 Task: Add Dates with Start Date as Jun 01 2023 and Due Date as Jun 30 2023 to Card Card0003 in Board Board0001 in Development in Trello
Action: Mouse moved to (547, 65)
Screenshot: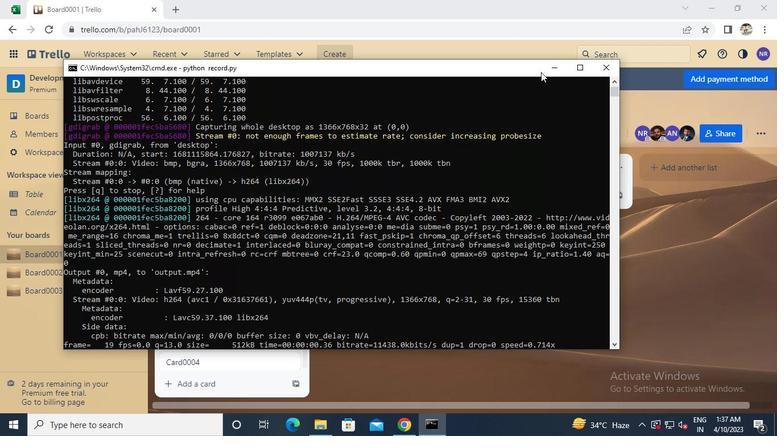 
Action: Mouse pressed left at (547, 65)
Screenshot: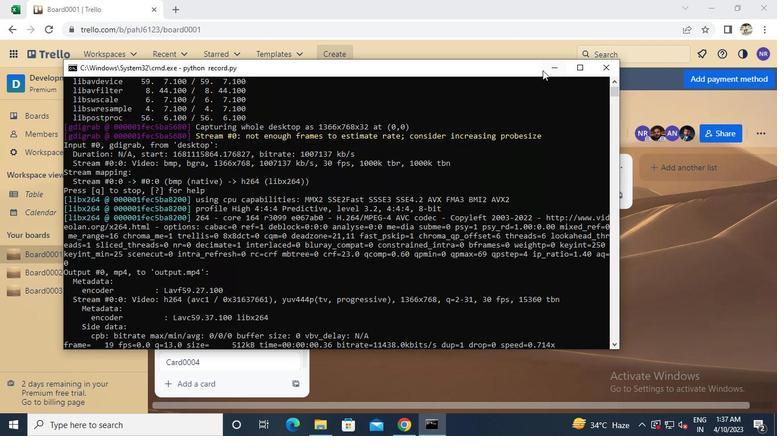 
Action: Mouse moved to (287, 312)
Screenshot: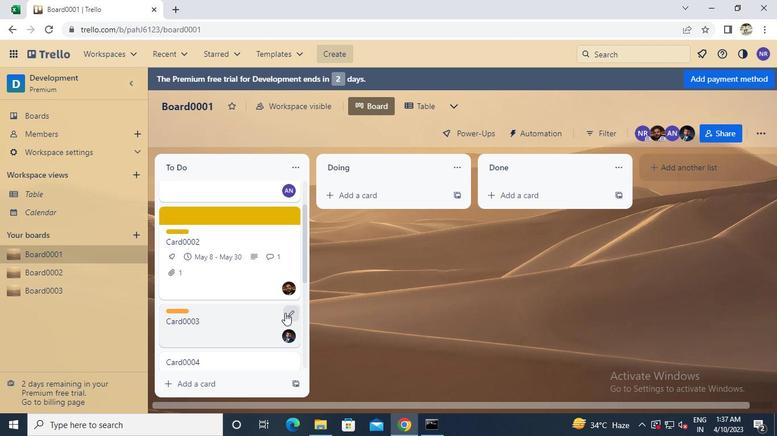 
Action: Mouse pressed left at (287, 312)
Screenshot: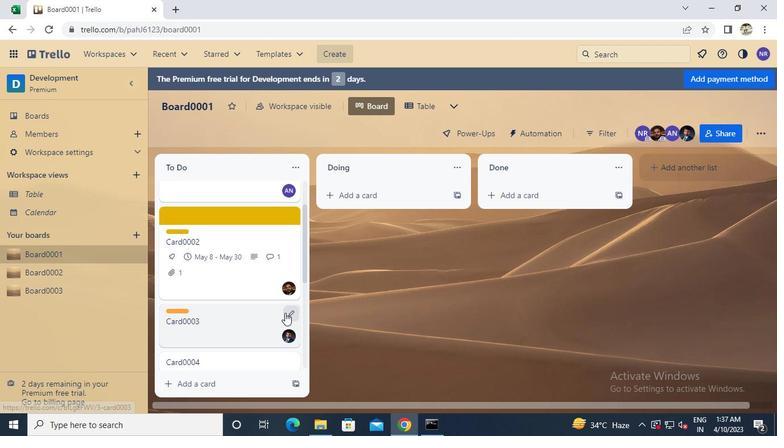 
Action: Mouse moved to (315, 363)
Screenshot: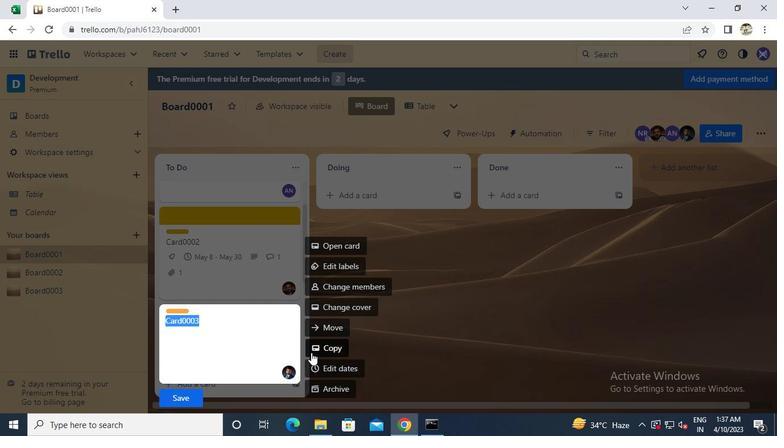 
Action: Mouse pressed left at (315, 363)
Screenshot: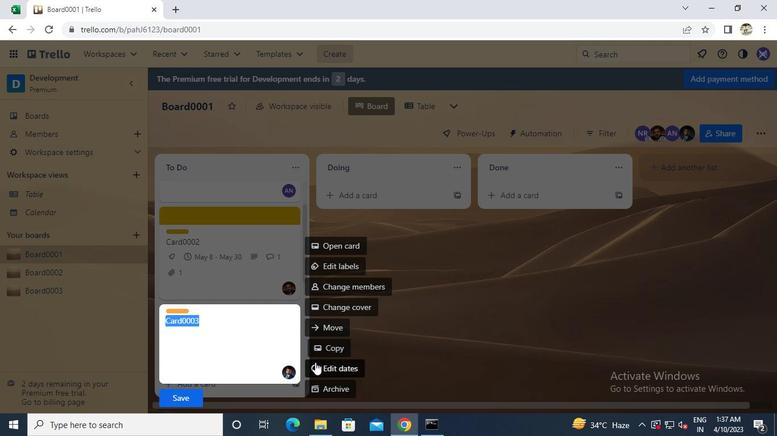 
Action: Mouse moved to (319, 278)
Screenshot: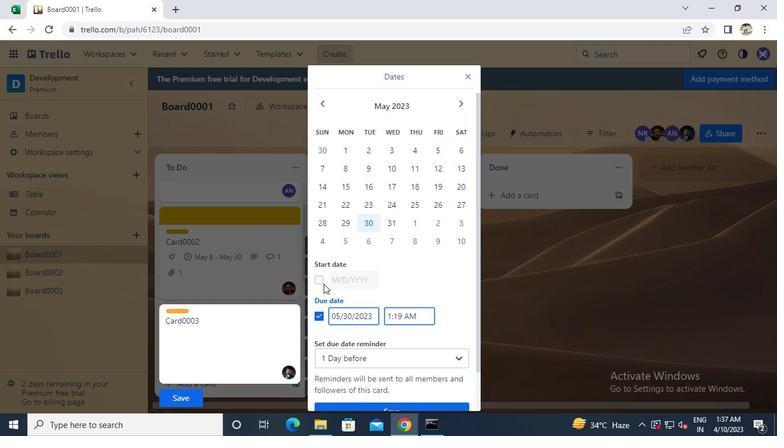 
Action: Mouse pressed left at (319, 278)
Screenshot: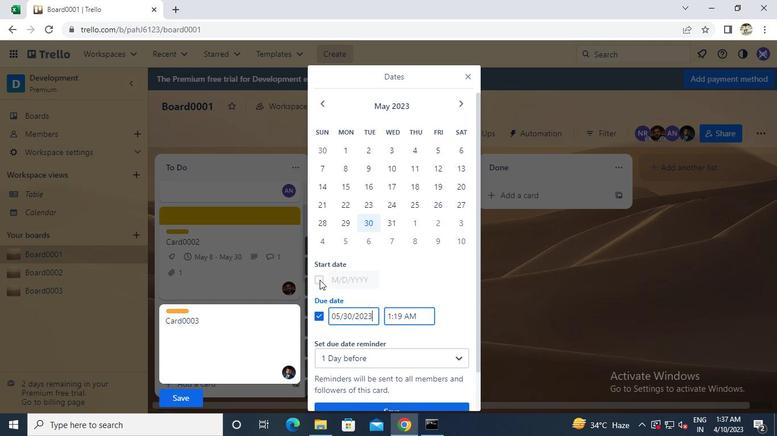 
Action: Mouse moved to (459, 101)
Screenshot: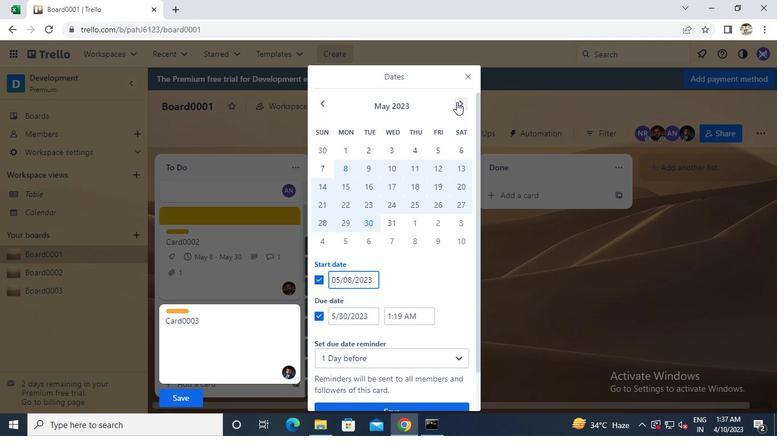 
Action: Mouse pressed left at (459, 101)
Screenshot: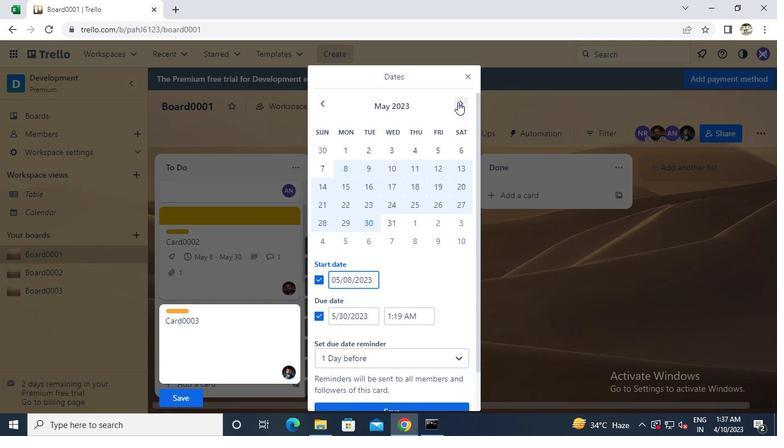 
Action: Mouse moved to (413, 150)
Screenshot: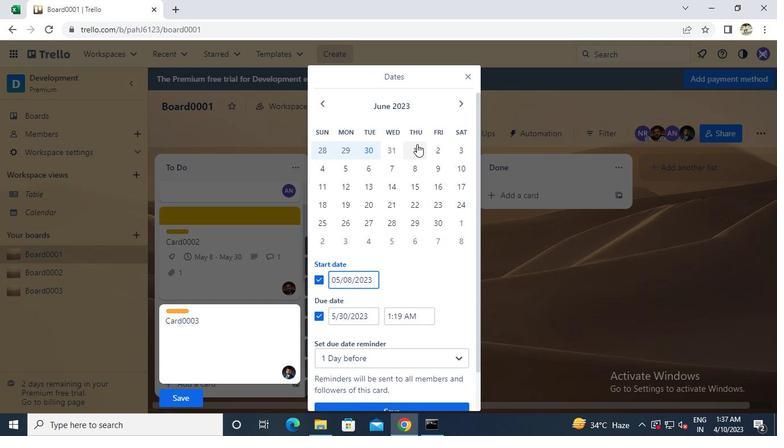 
Action: Mouse pressed left at (413, 150)
Screenshot: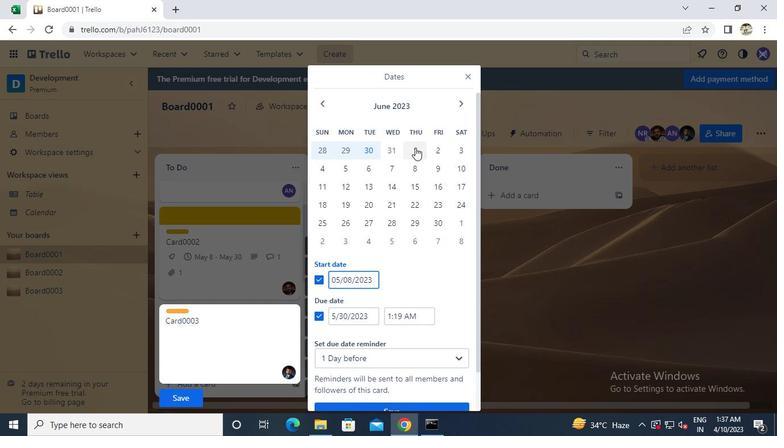 
Action: Mouse moved to (437, 222)
Screenshot: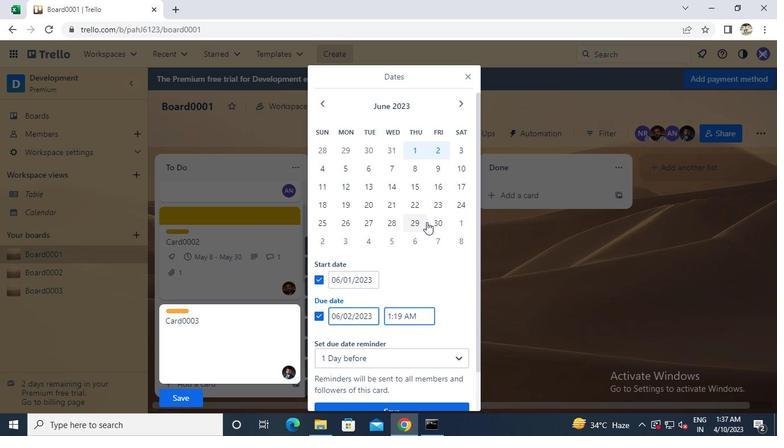 
Action: Mouse pressed left at (437, 222)
Screenshot: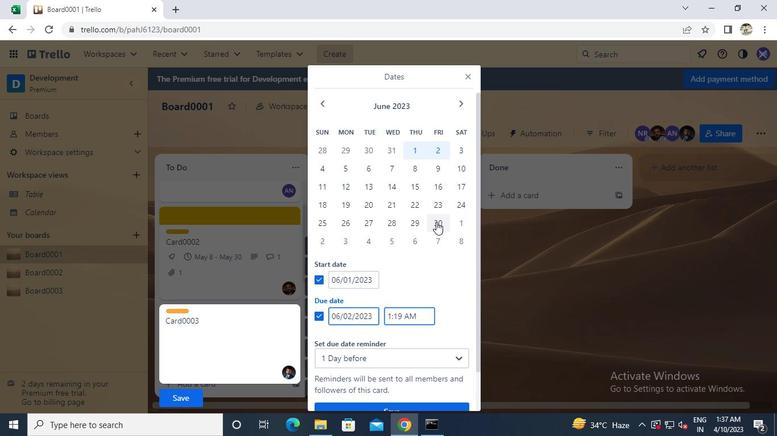 
Action: Mouse moved to (376, 369)
Screenshot: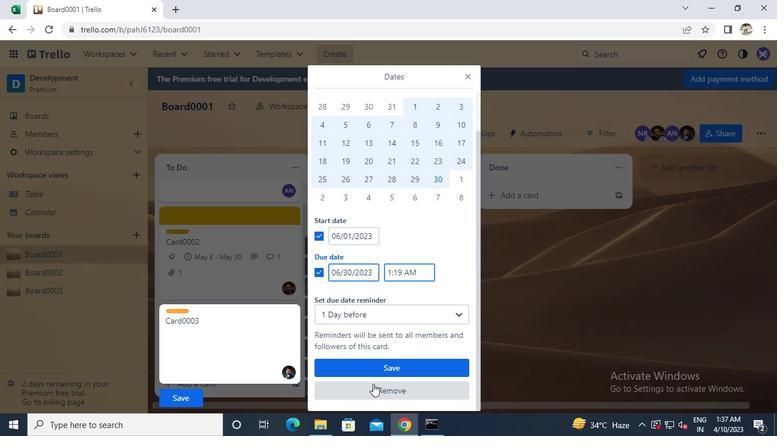 
Action: Mouse pressed left at (376, 369)
Screenshot: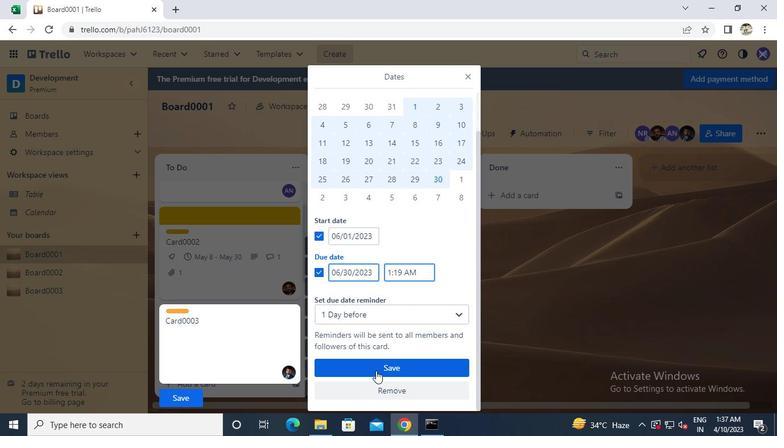 
Action: Mouse moved to (186, 395)
Screenshot: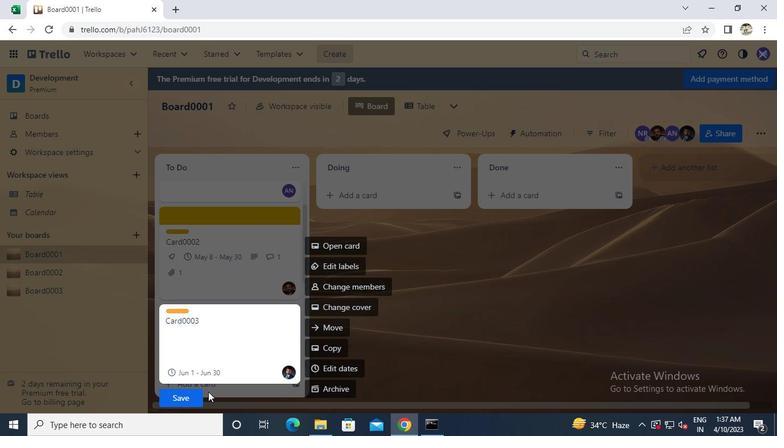
Action: Mouse pressed left at (186, 395)
Screenshot: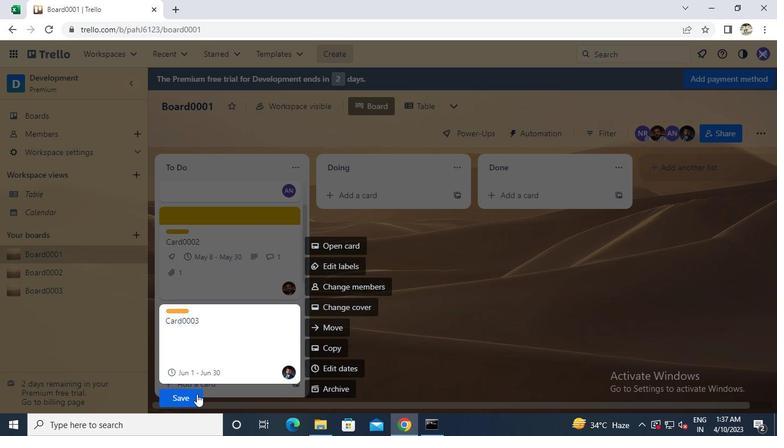 
Action: Mouse moved to (430, 422)
Screenshot: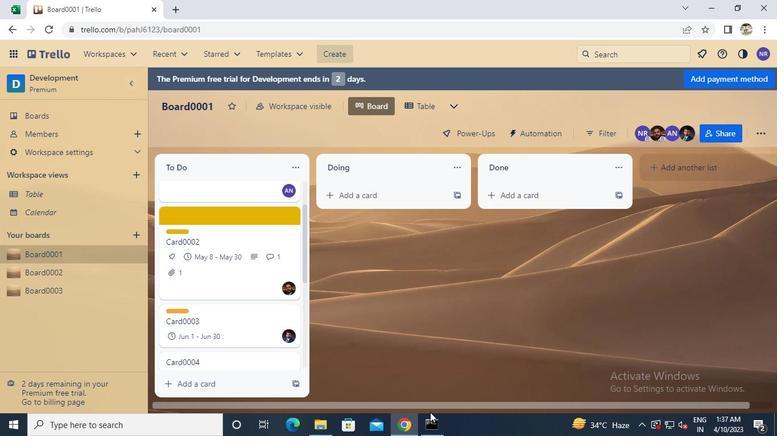 
Action: Mouse pressed left at (430, 422)
Screenshot: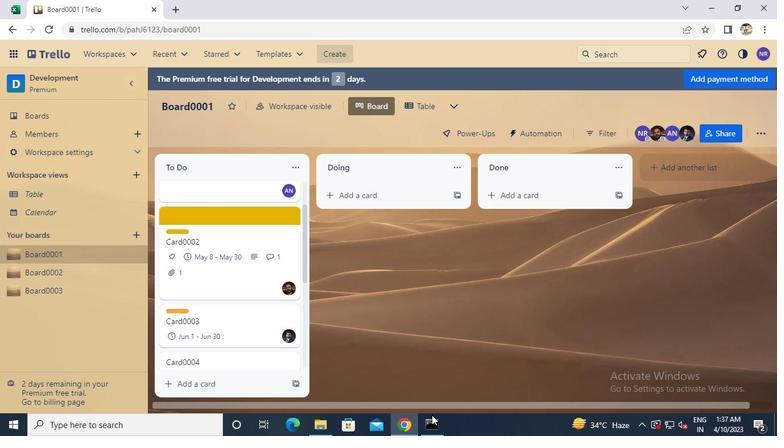 
Action: Mouse moved to (598, 71)
Screenshot: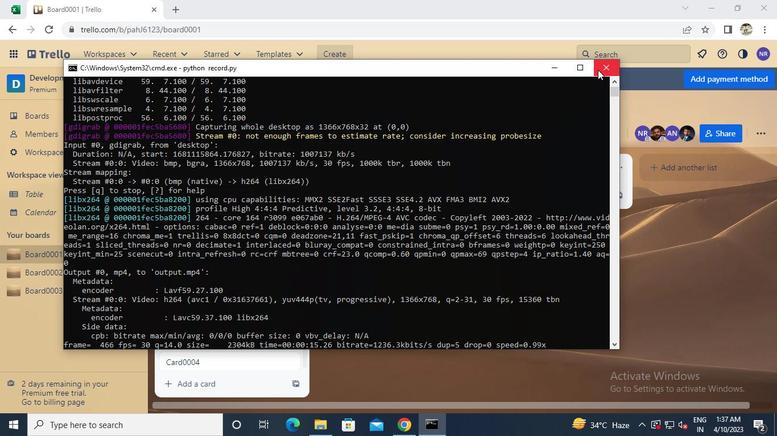 
Action: Mouse pressed left at (598, 71)
Screenshot: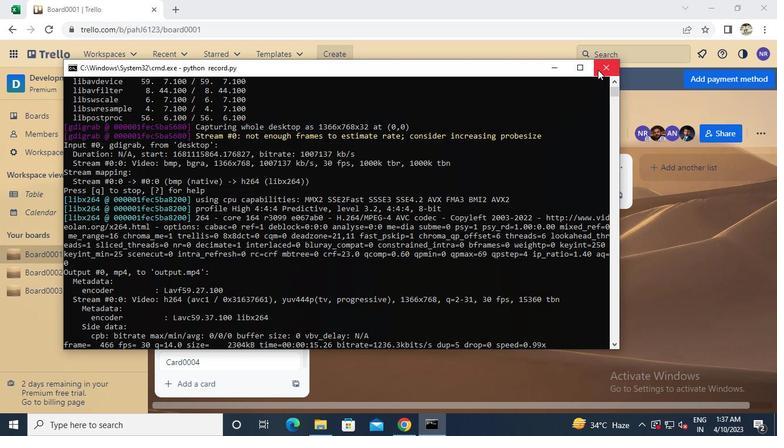 
